 Task: Install the Docker extension in Visual Studio Code for Docker container management.
Action: Mouse moved to (12, 152)
Screenshot: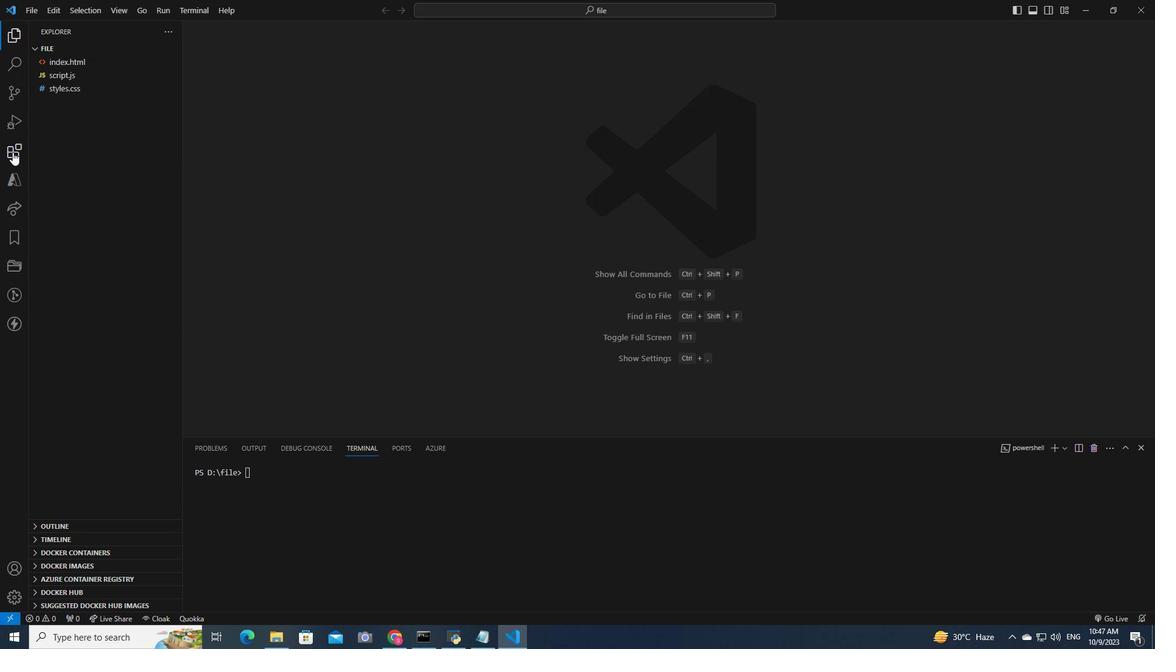 
Action: Mouse pressed left at (12, 152)
Screenshot: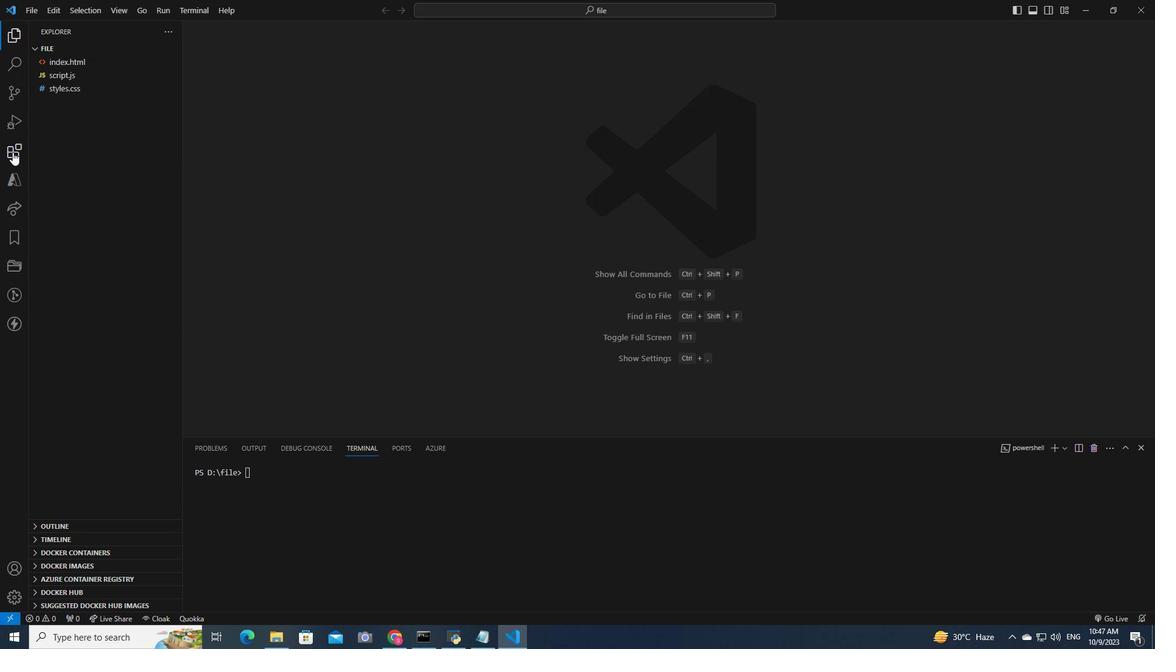 
Action: Mouse moved to (101, 53)
Screenshot: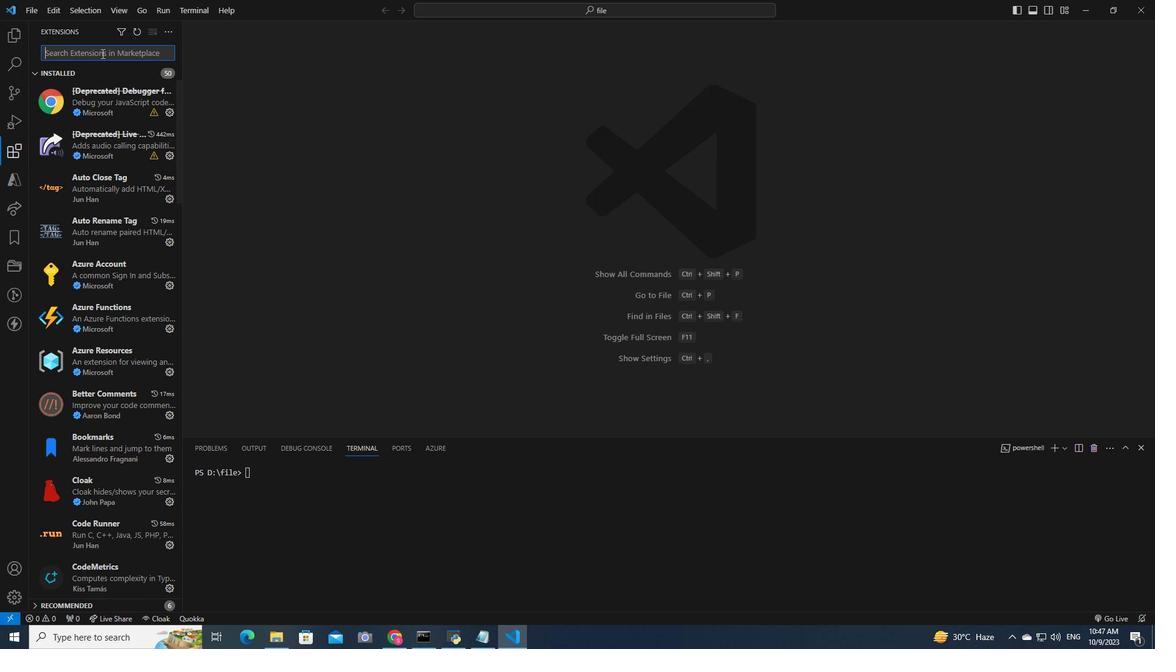 
Action: Mouse pressed left at (101, 53)
Screenshot: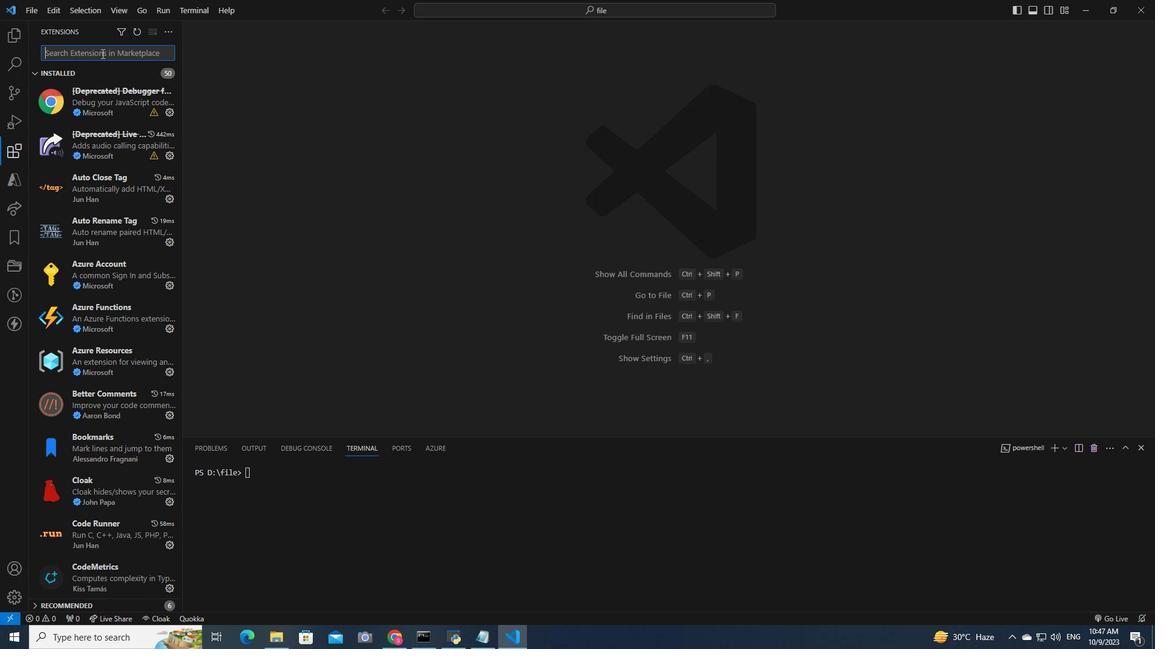 
Action: Key pressed <Key.shift>Docker
Screenshot: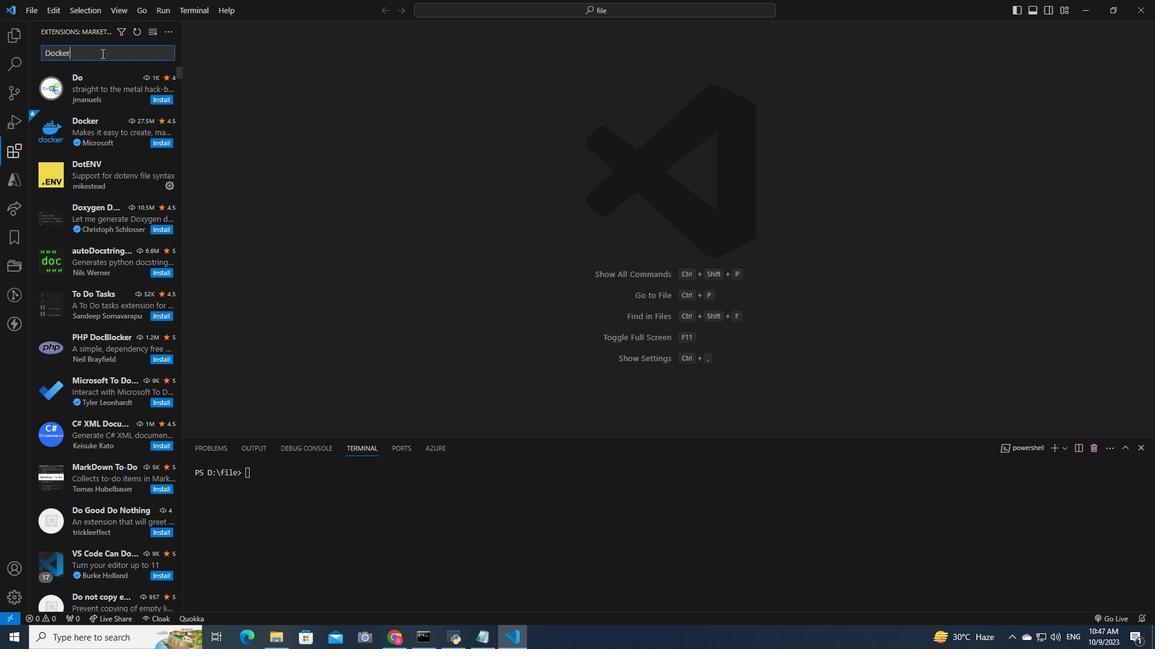 
Action: Mouse moved to (114, 93)
Screenshot: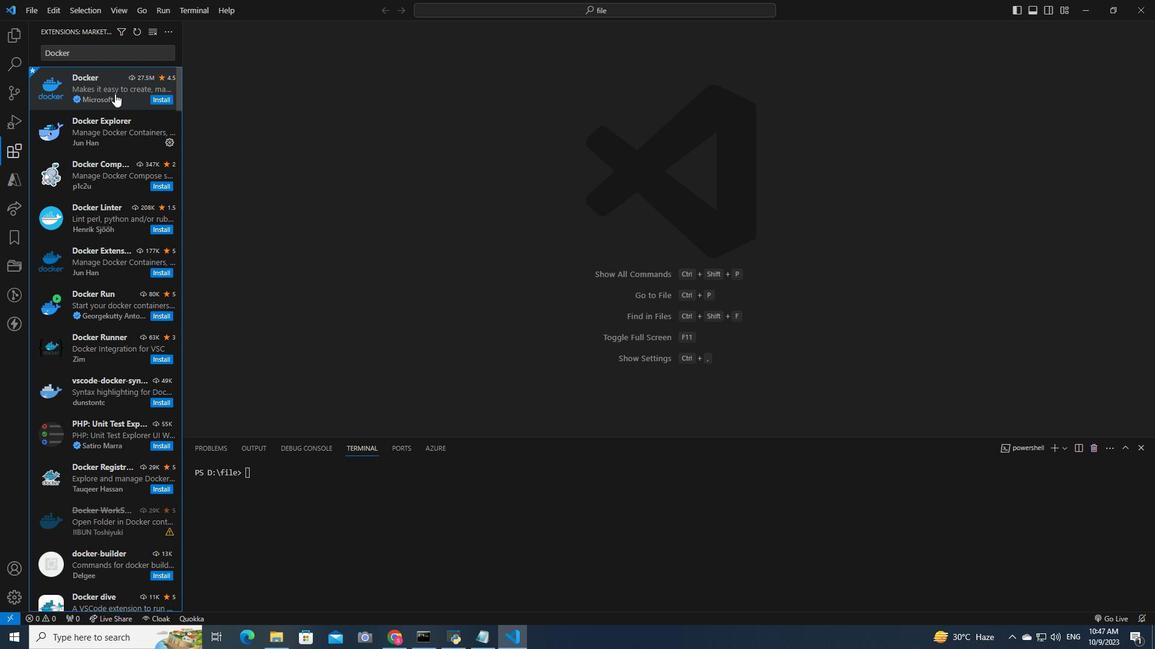 
Action: Mouse pressed left at (114, 93)
Screenshot: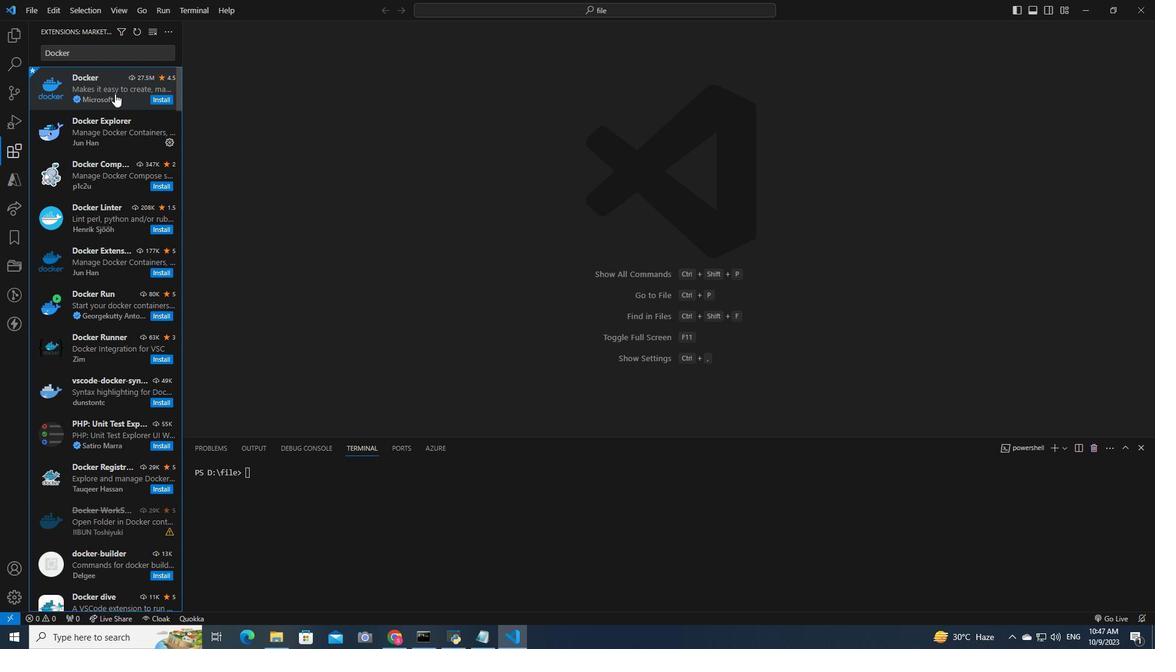 
Action: Mouse moved to (392, 122)
Screenshot: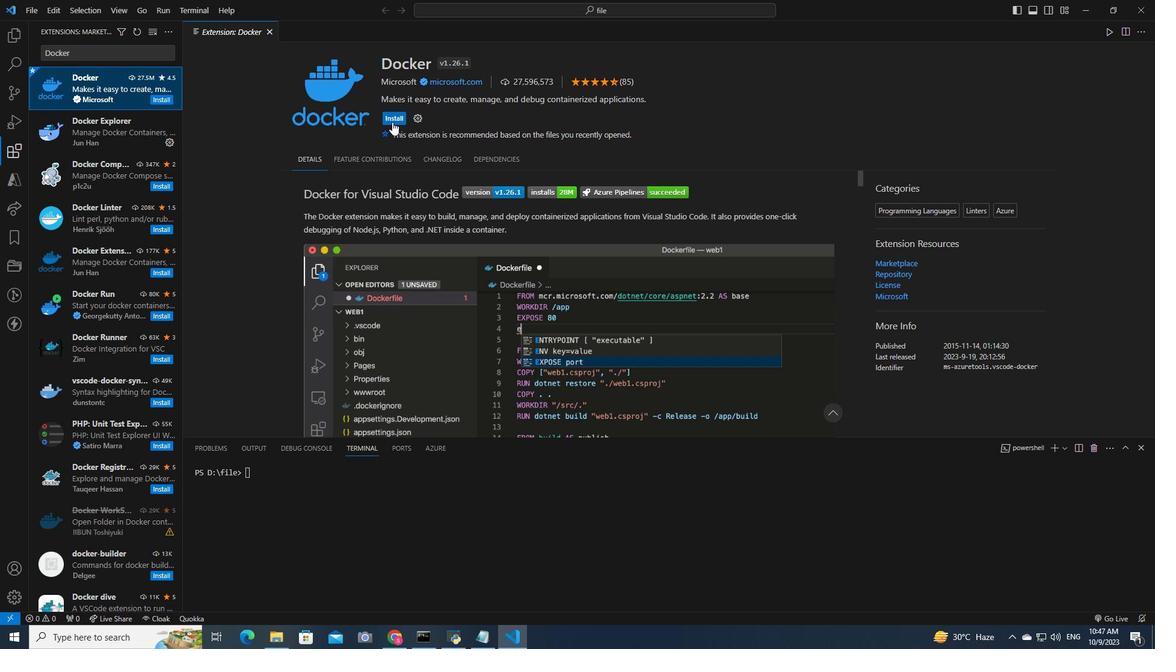 
Action: Mouse pressed left at (392, 122)
Screenshot: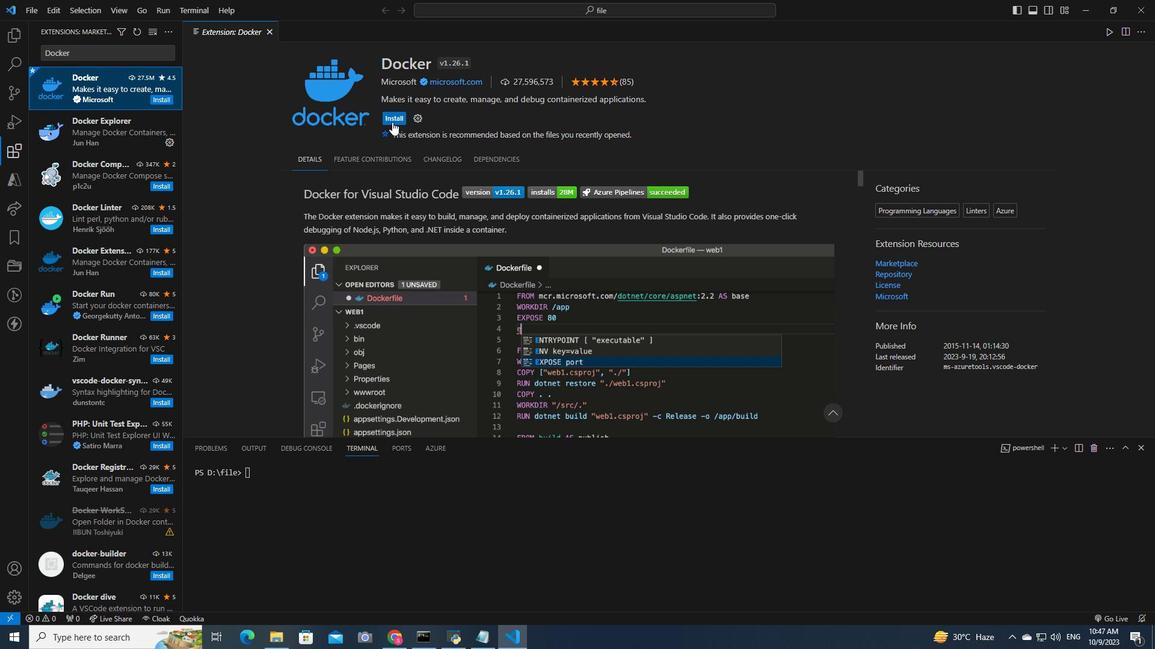 
Action: Mouse moved to (170, 98)
Screenshot: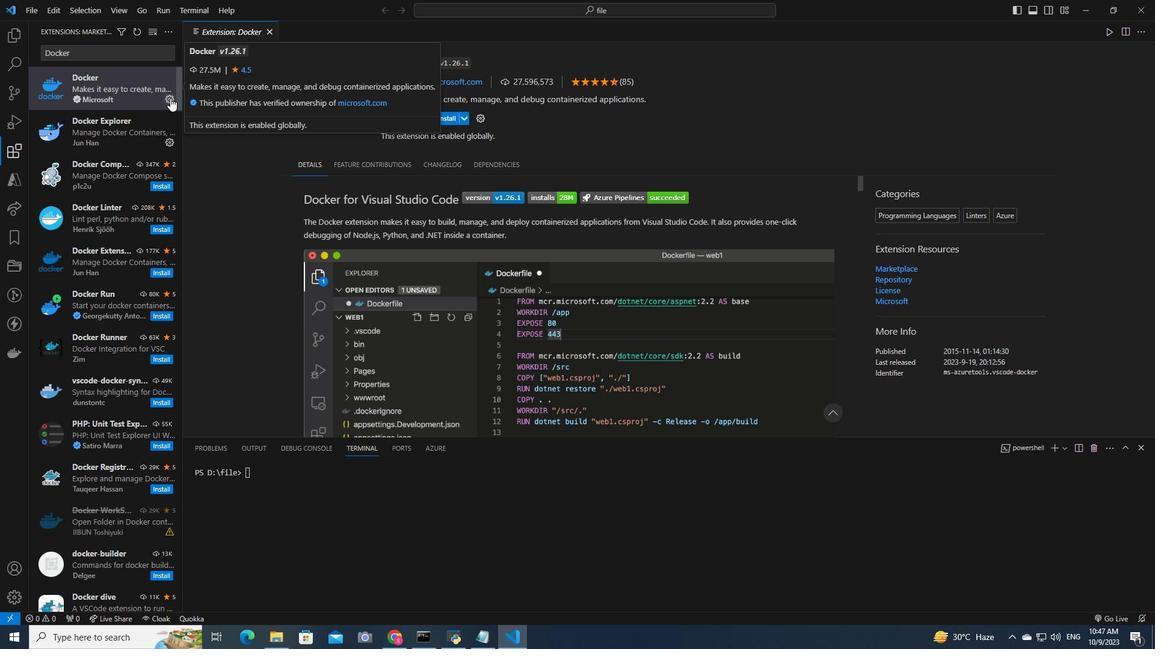 
Action: Mouse pressed left at (170, 98)
Screenshot: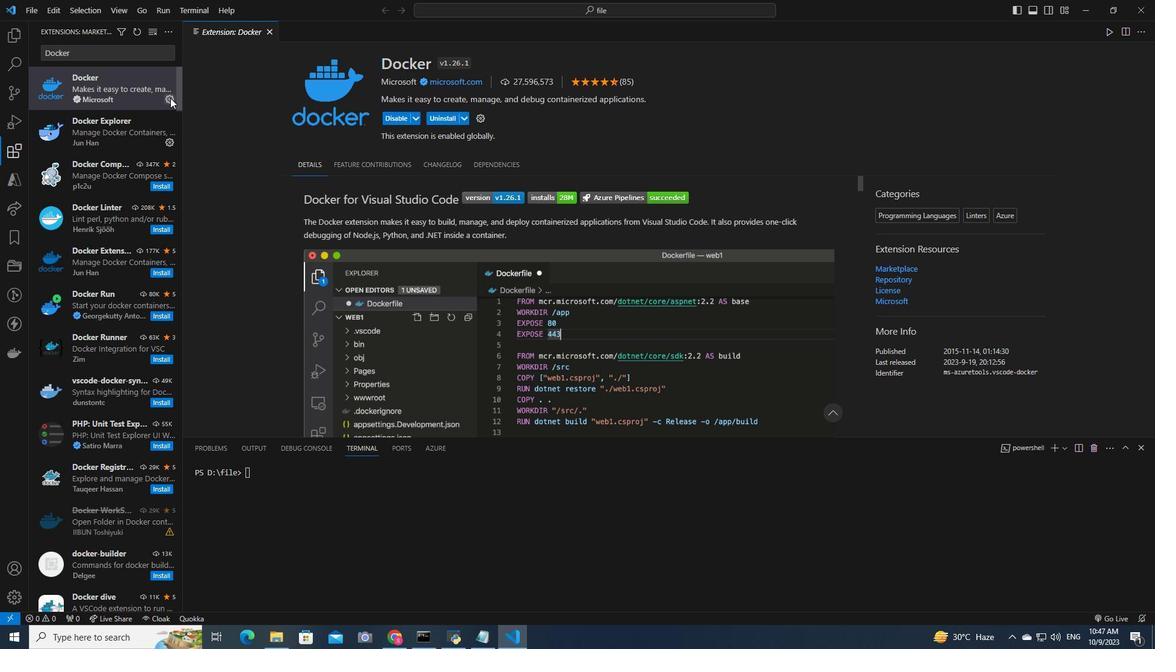 
Action: Mouse moved to (229, 202)
Screenshot: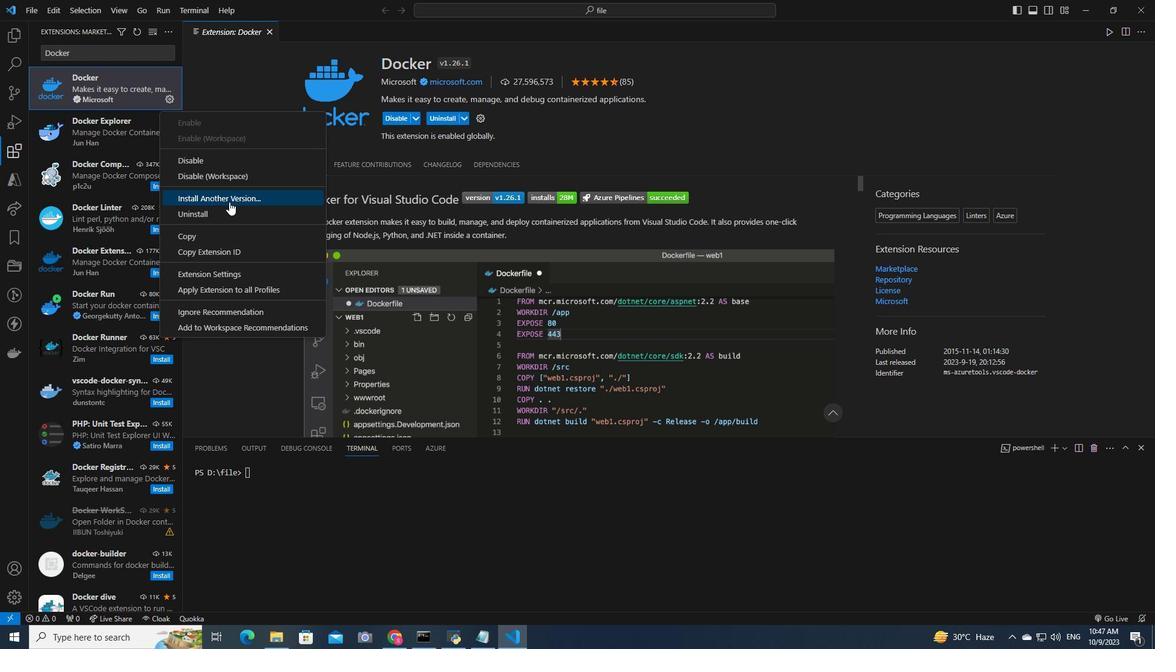 
Action: Mouse pressed left at (229, 202)
Screenshot: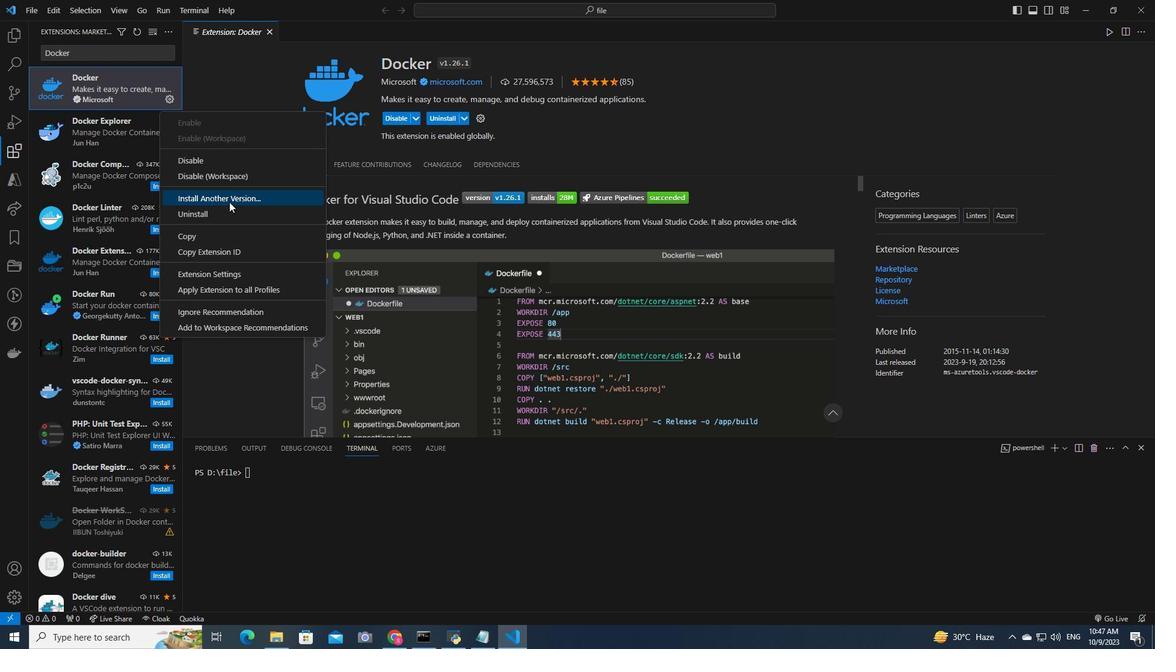 
Action: Mouse moved to (518, 36)
Screenshot: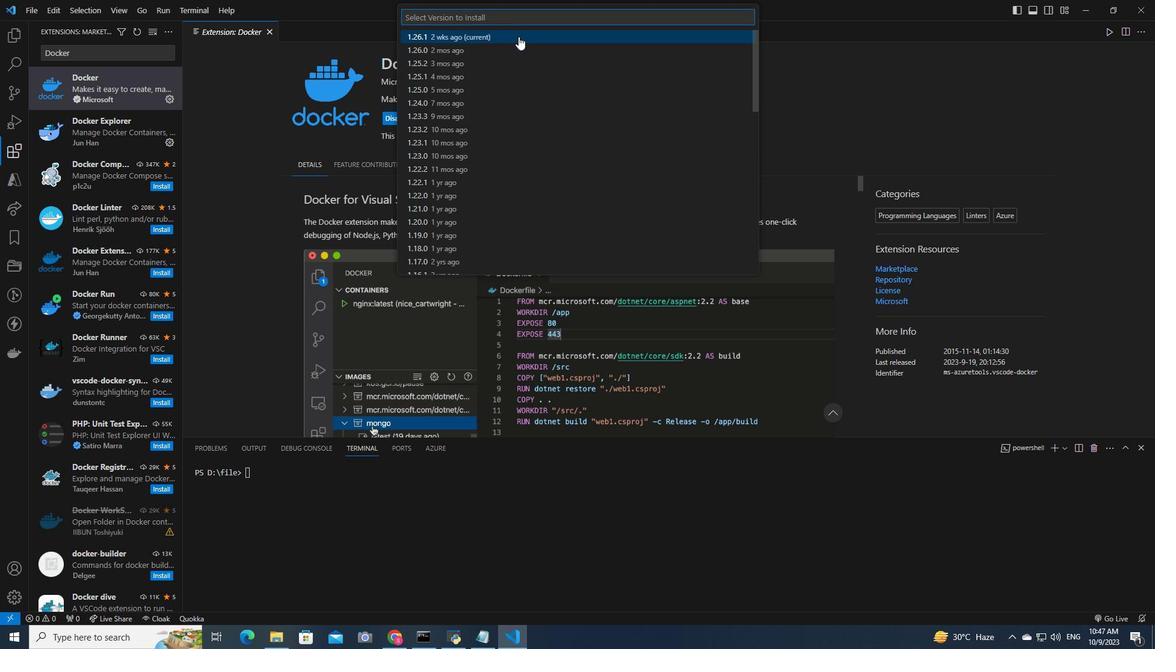 
Action: Mouse pressed left at (518, 36)
Screenshot: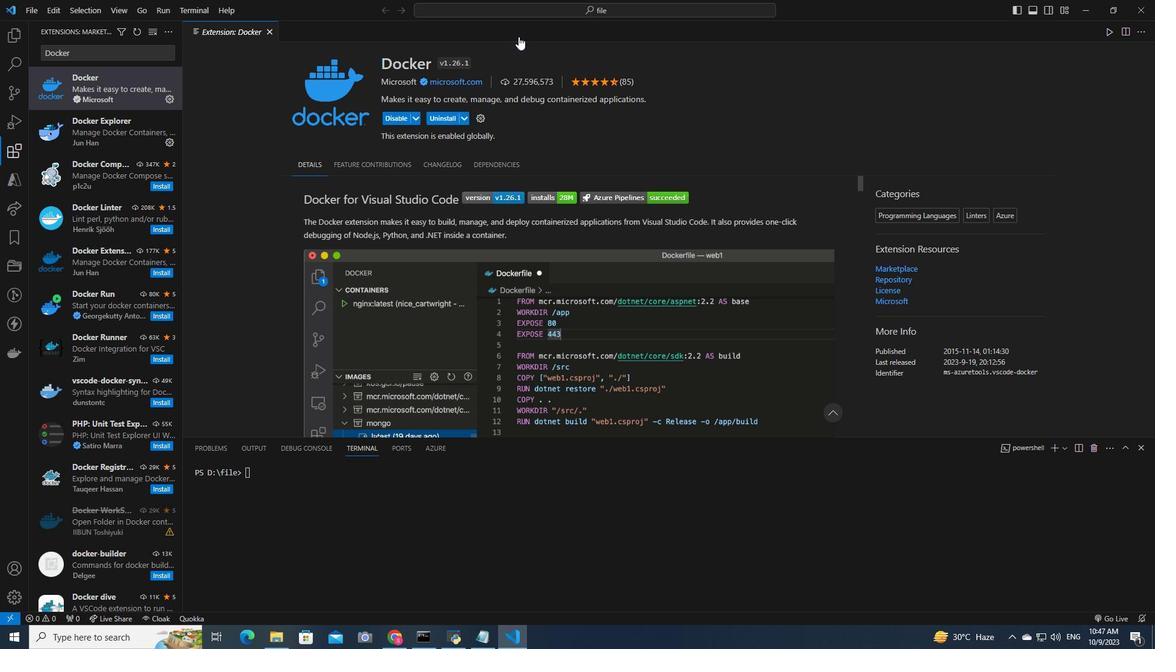 
Action: Mouse moved to (527, 161)
Screenshot: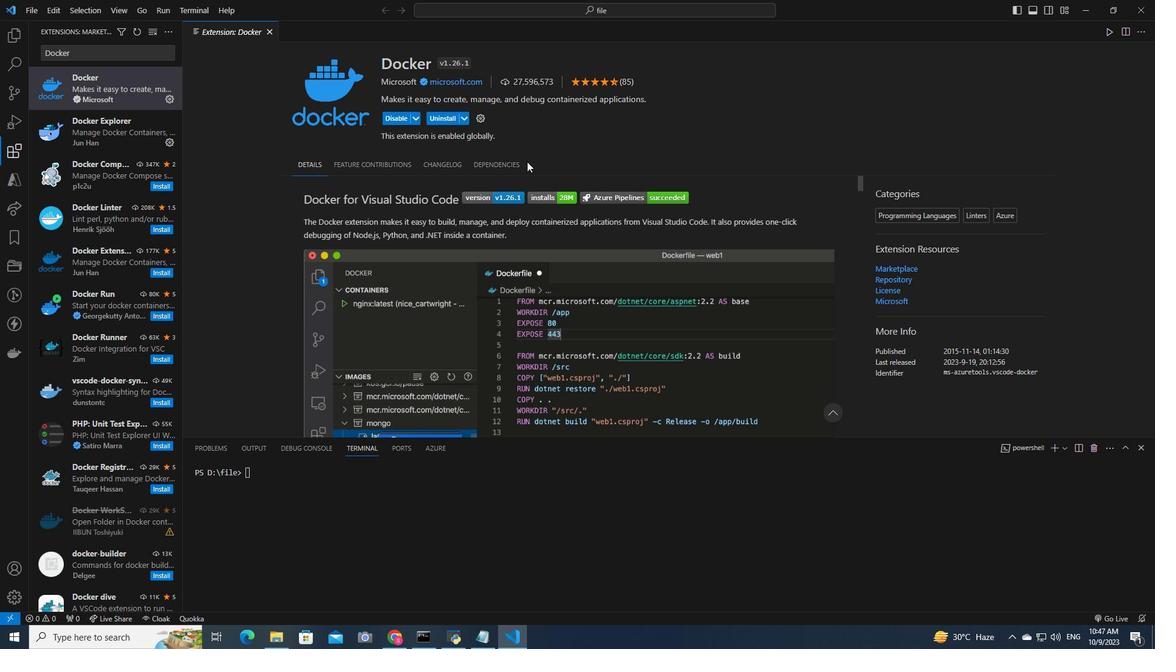 
